 Task: Create ChildIssue0000000511 as Child Issue of Issue Issue0000000256 in Backlog  in Scrum Project Project0000000052 in Jira. Create ChildIssue0000000512 as Child Issue of Issue Issue0000000256 in Backlog  in Scrum Project Project0000000052 in Jira. Create ChildIssue0000000513 as Child Issue of Issue Issue0000000257 in Backlog  in Scrum Project Project0000000052 in Jira. Create ChildIssue0000000514 as Child Issue of Issue Issue0000000257 in Backlog  in Scrum Project Project0000000052 in Jira. Create ChildIssue0000000515 as Child Issue of Issue Issue0000000258 in Backlog  in Scrum Project Project0000000052 in Jira
Action: Mouse moved to (306, 83)
Screenshot: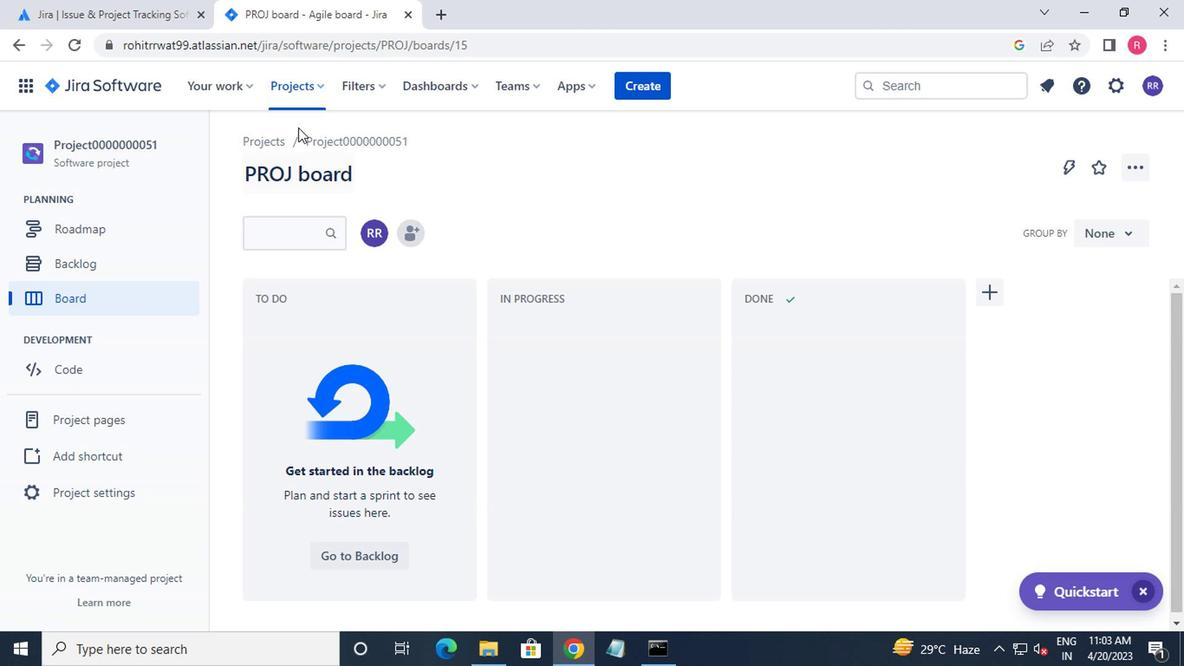 
Action: Mouse pressed left at (306, 83)
Screenshot: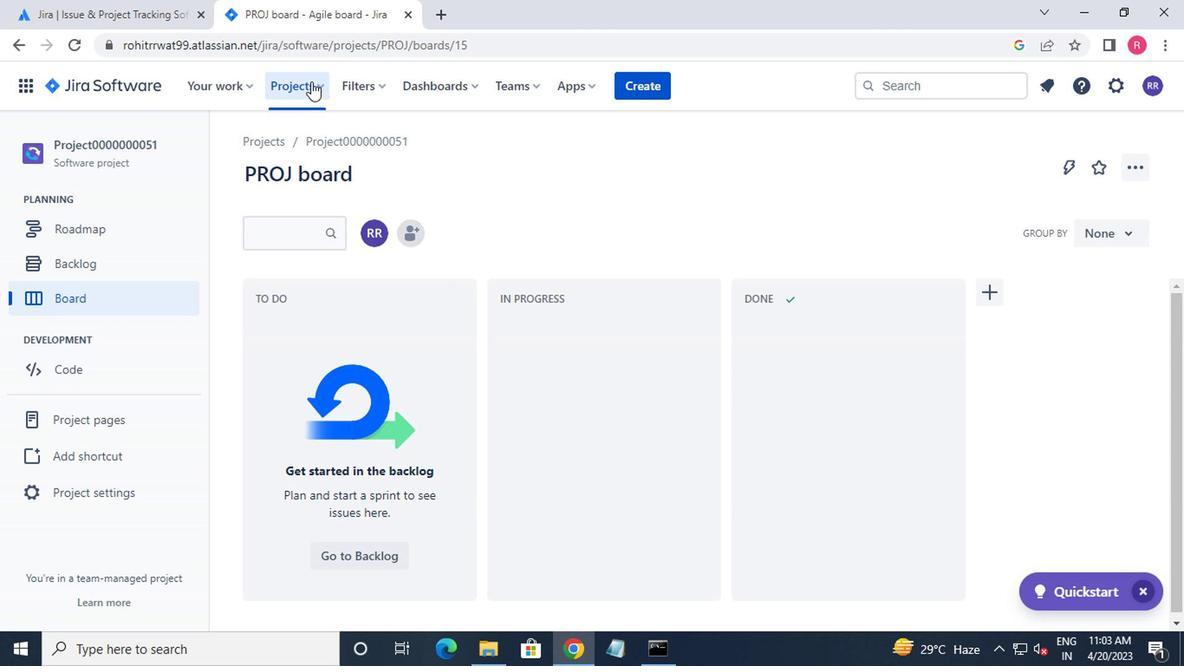 
Action: Mouse moved to (356, 196)
Screenshot: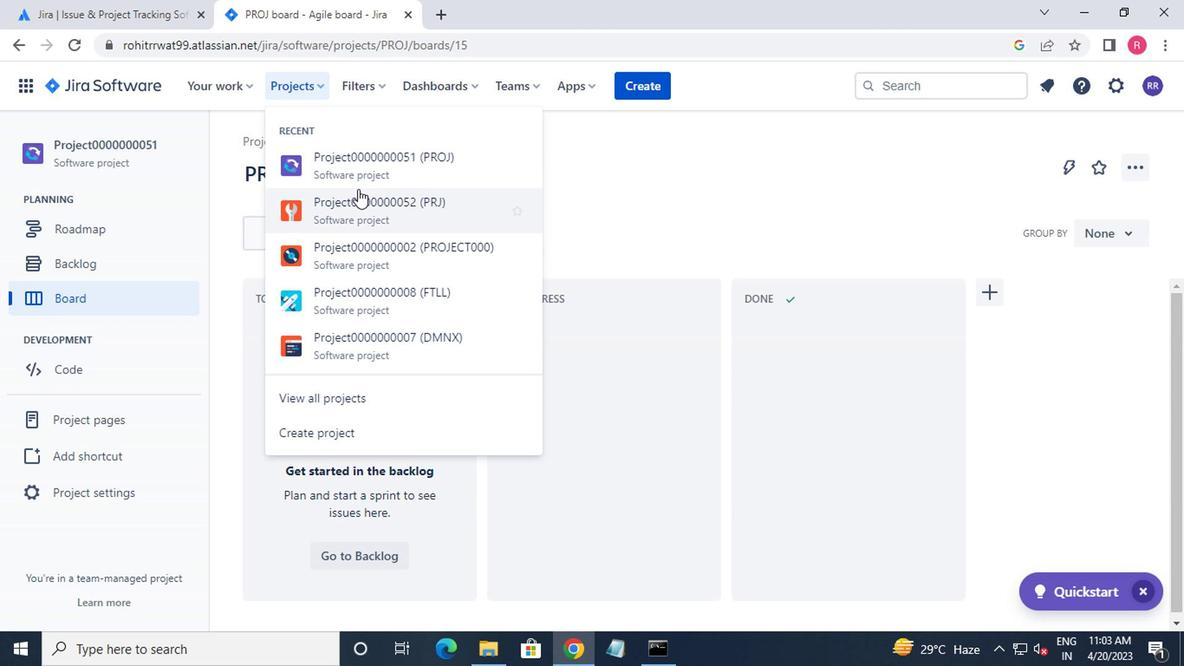 
Action: Mouse pressed left at (356, 196)
Screenshot: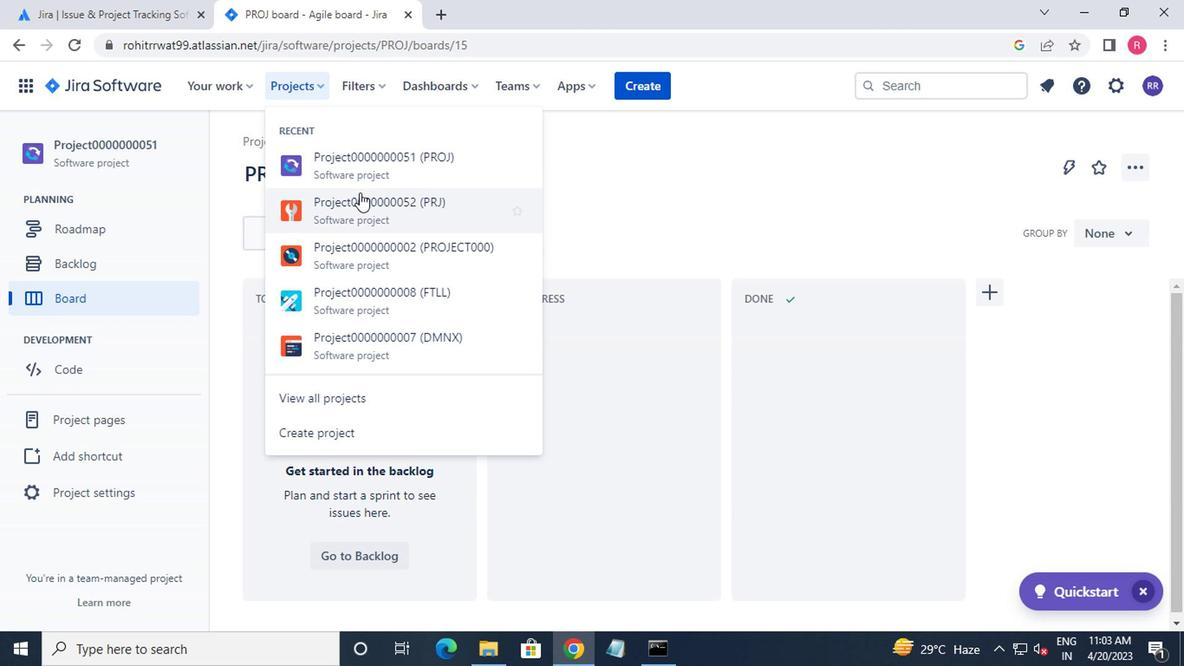 
Action: Mouse moved to (122, 257)
Screenshot: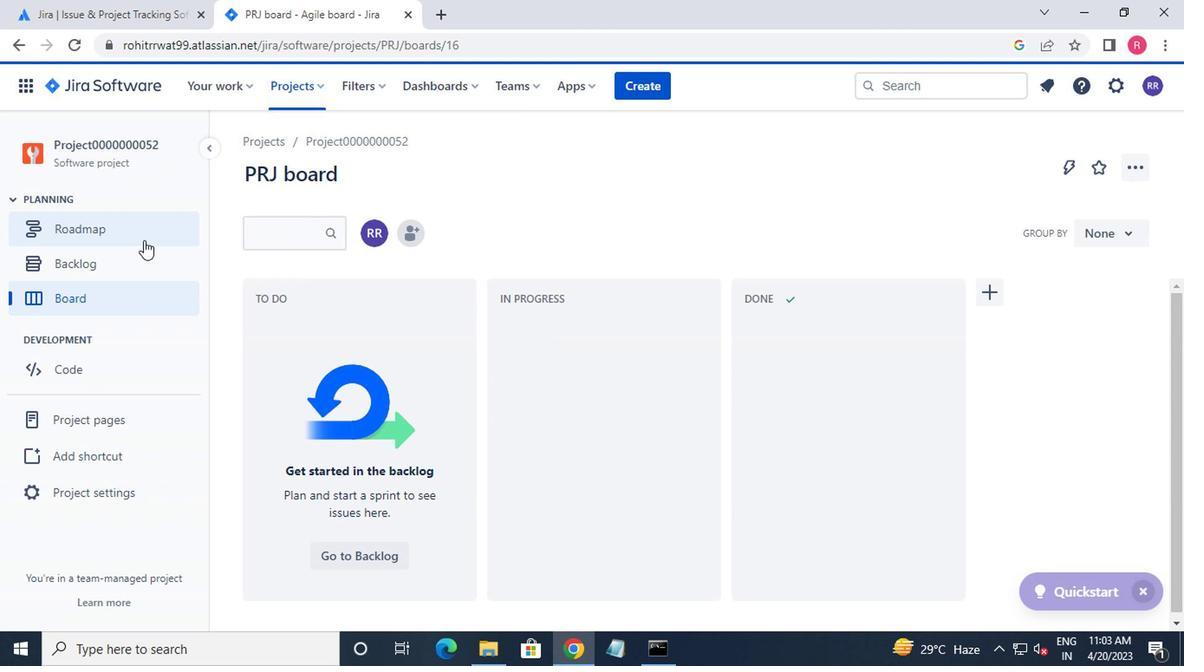 
Action: Mouse pressed left at (122, 257)
Screenshot: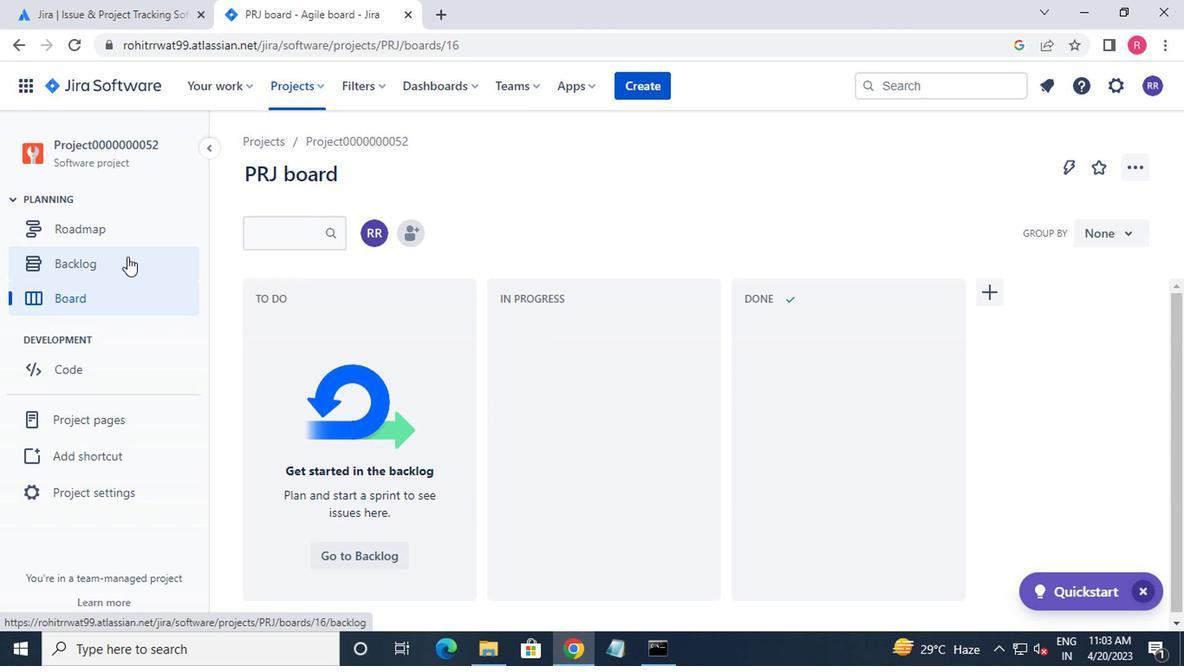 
Action: Mouse moved to (433, 348)
Screenshot: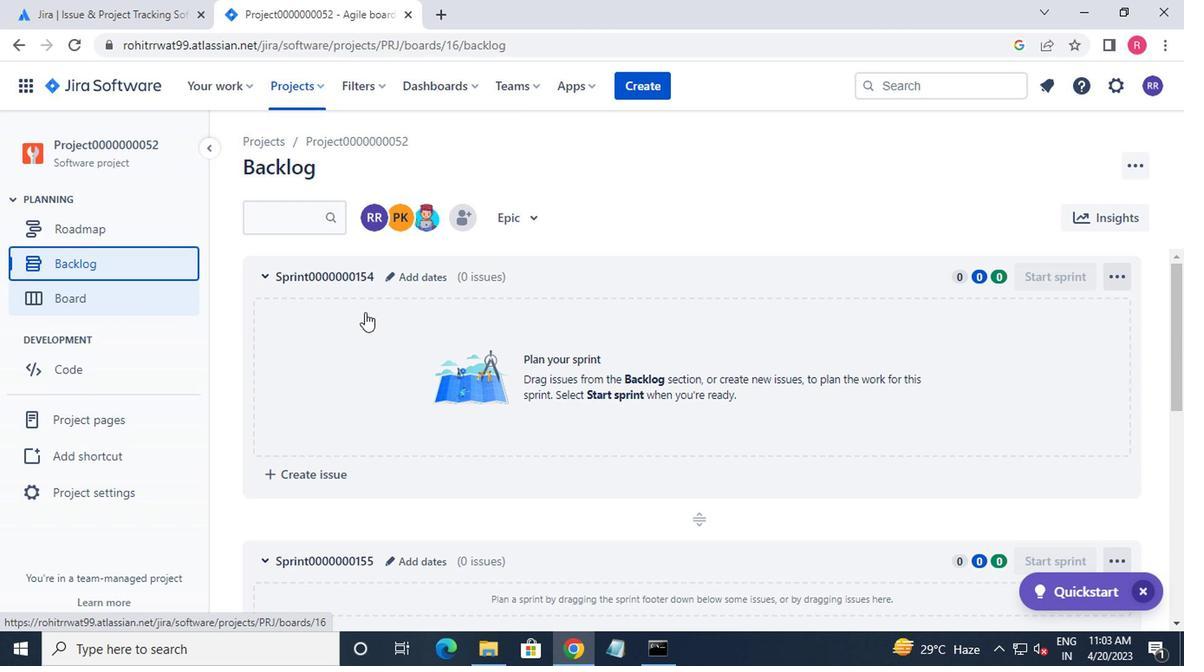 
Action: Mouse scrolled (433, 347) with delta (0, 0)
Screenshot: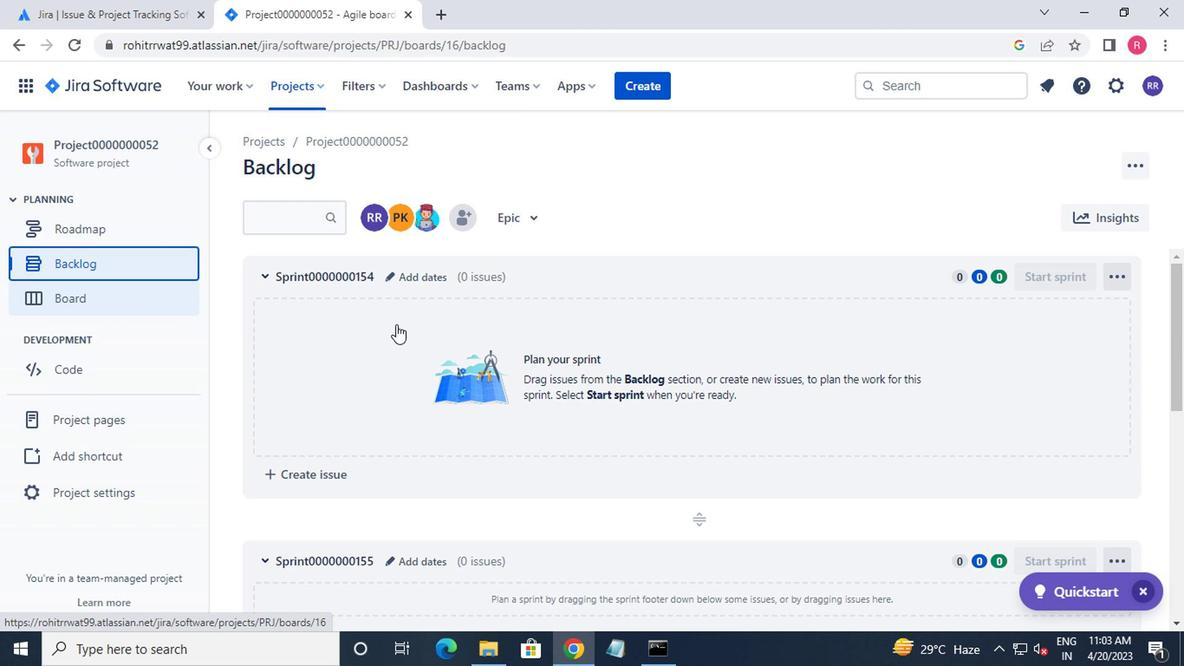 
Action: Mouse moved to (435, 350)
Screenshot: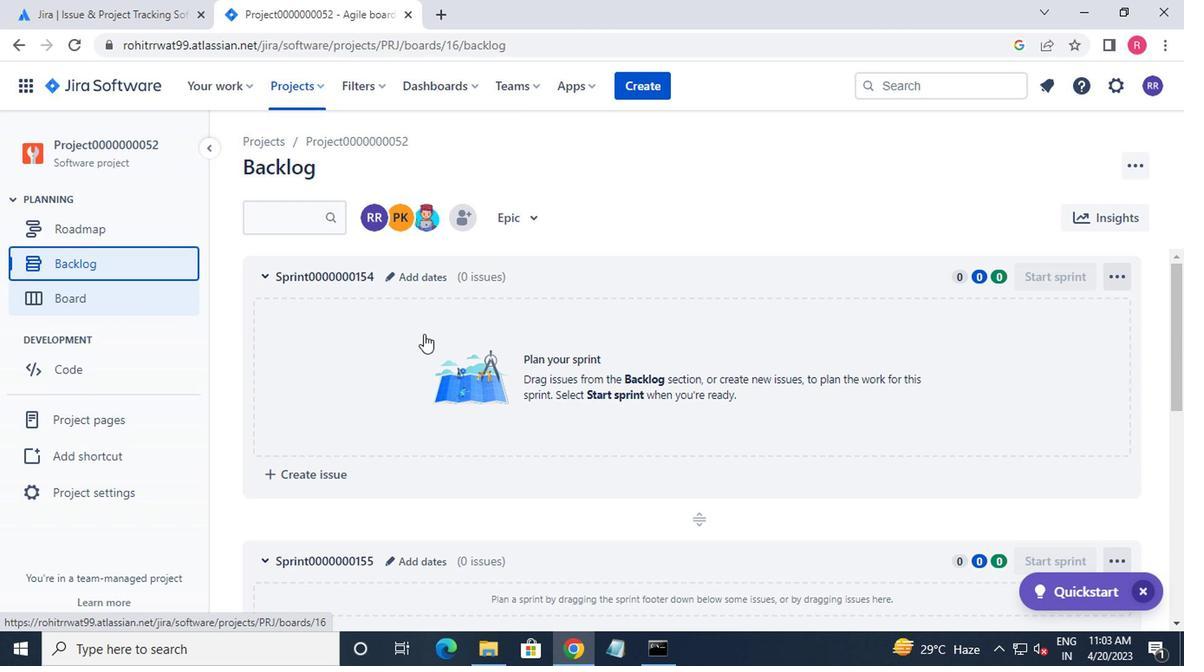 
Action: Mouse scrolled (435, 349) with delta (0, 0)
Screenshot: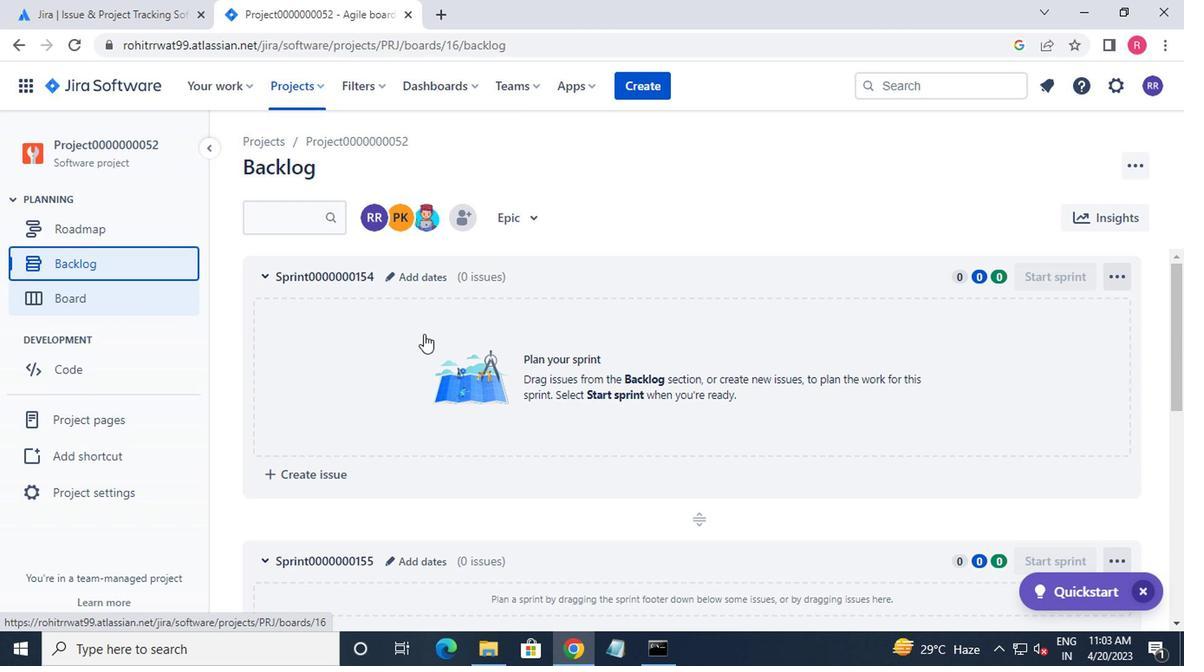 
Action: Mouse moved to (436, 350)
Screenshot: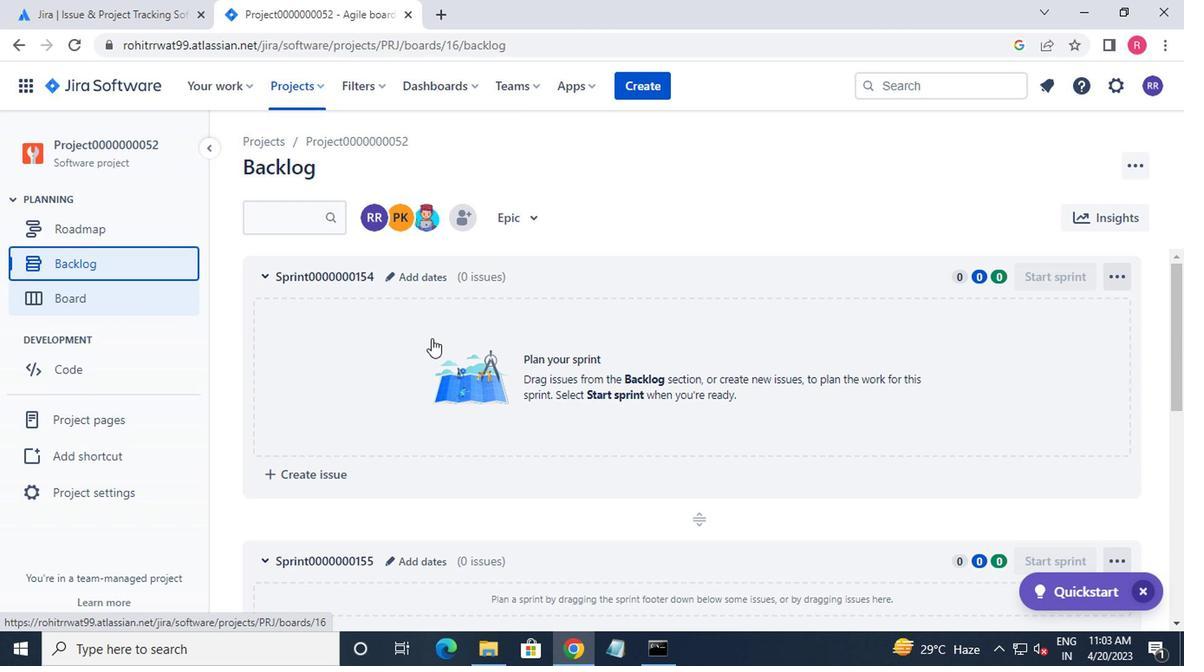 
Action: Mouse scrolled (436, 349) with delta (0, 0)
Screenshot: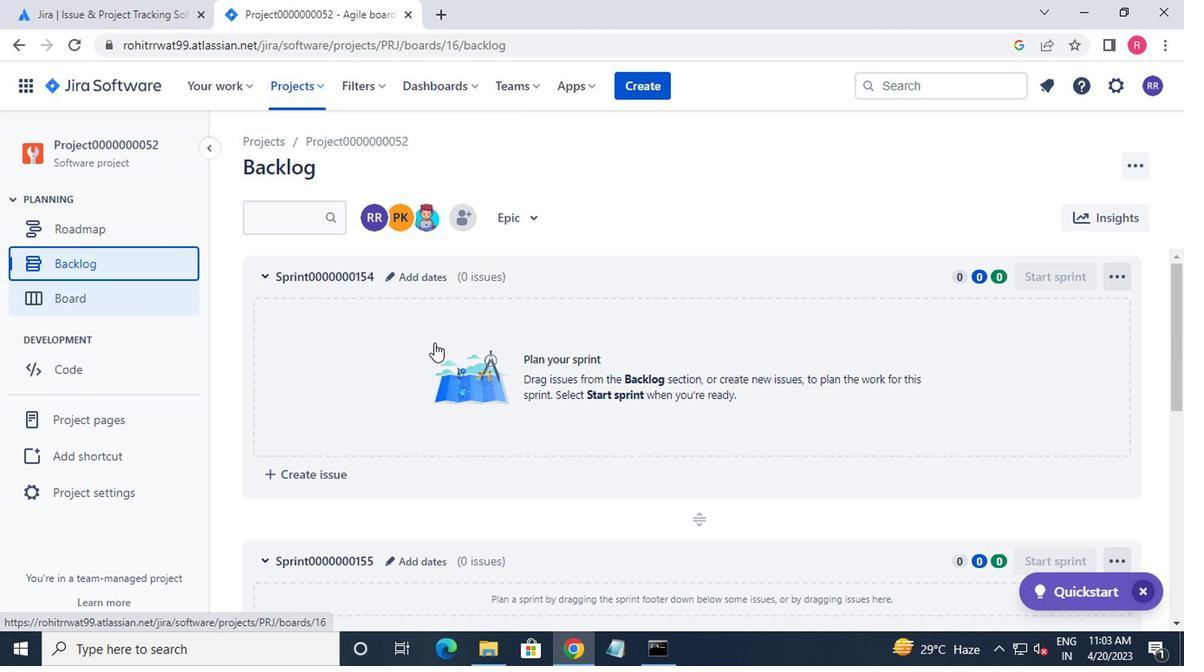 
Action: Mouse moved to (437, 350)
Screenshot: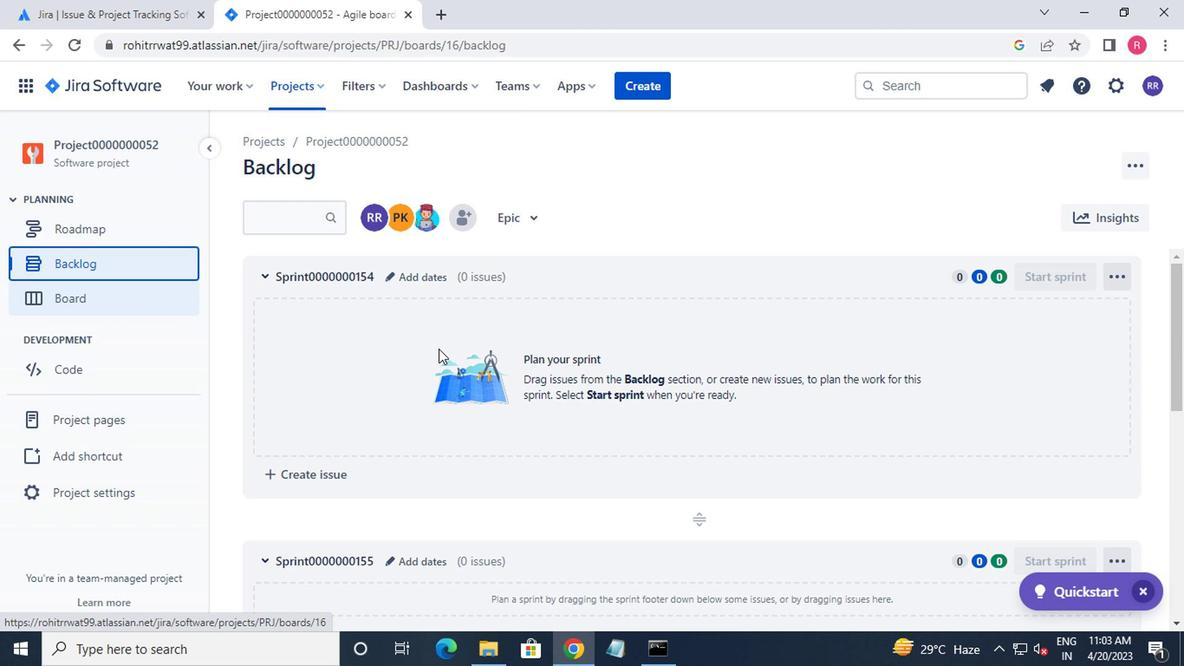 
Action: Mouse scrolled (437, 349) with delta (0, 0)
Screenshot: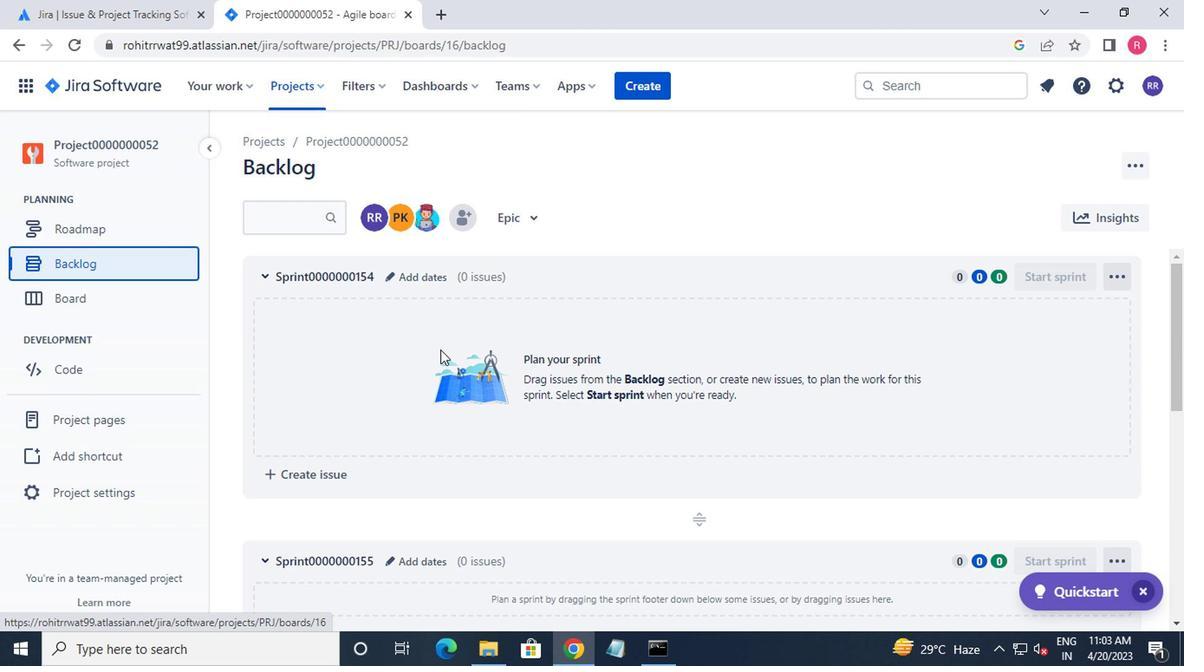 
Action: Mouse scrolled (437, 349) with delta (0, 0)
Screenshot: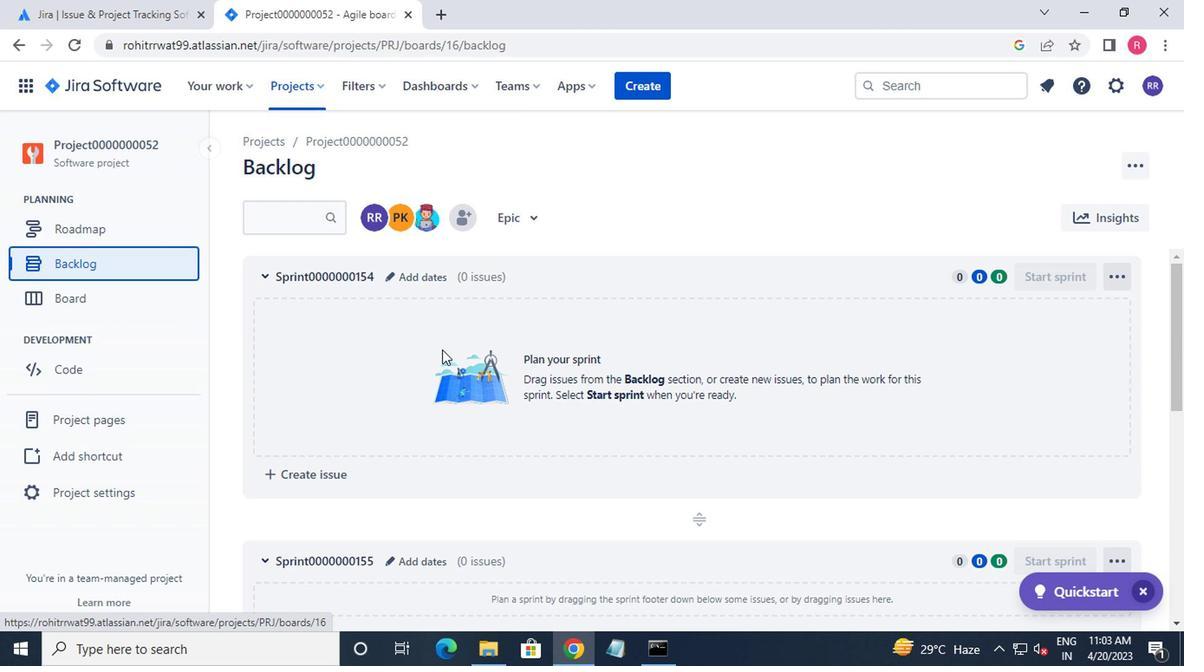
Action: Mouse moved to (454, 359)
Screenshot: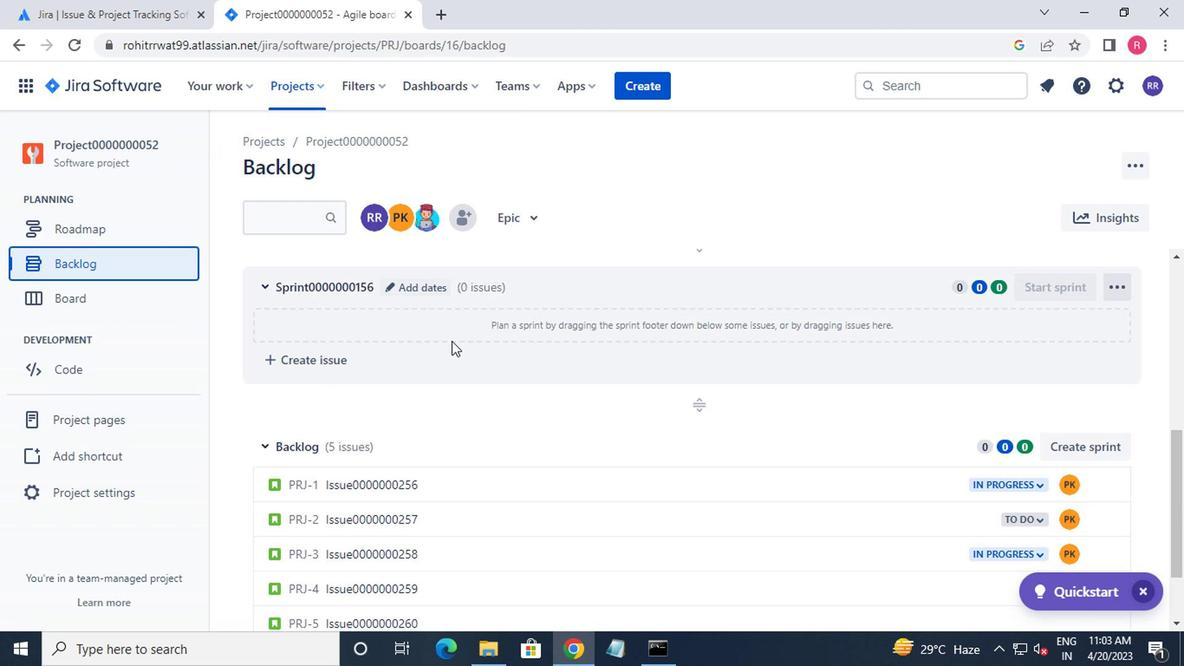 
Action: Mouse scrolled (454, 358) with delta (0, 0)
Screenshot: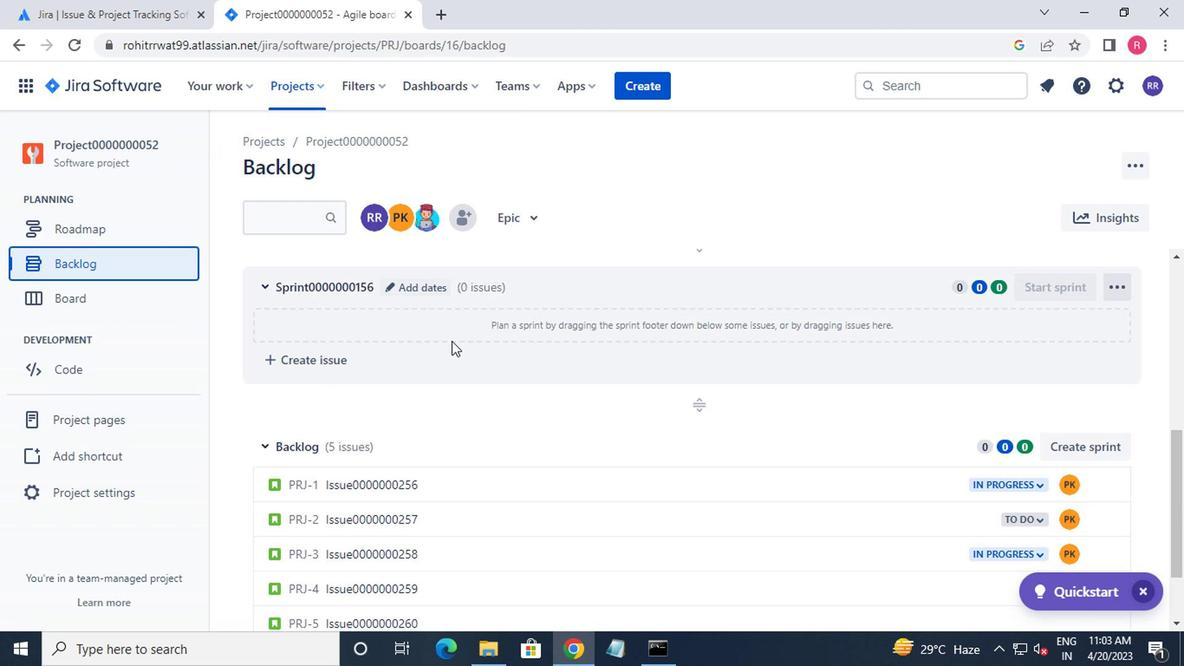 
Action: Mouse moved to (457, 362)
Screenshot: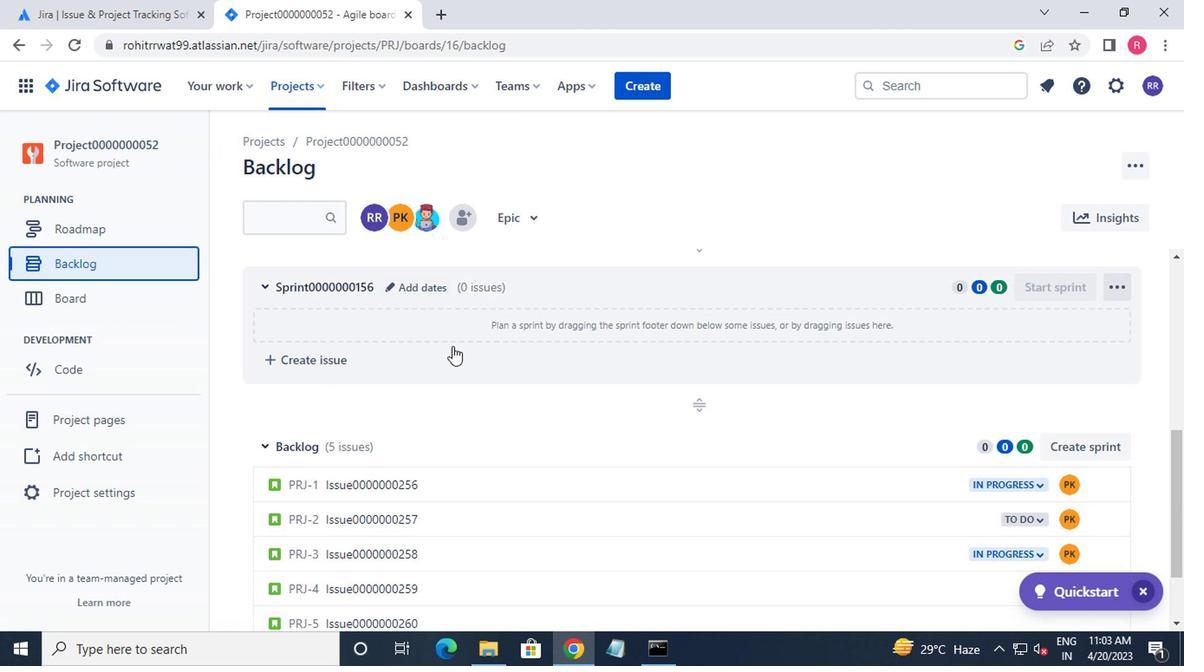 
Action: Mouse scrolled (457, 361) with delta (0, -1)
Screenshot: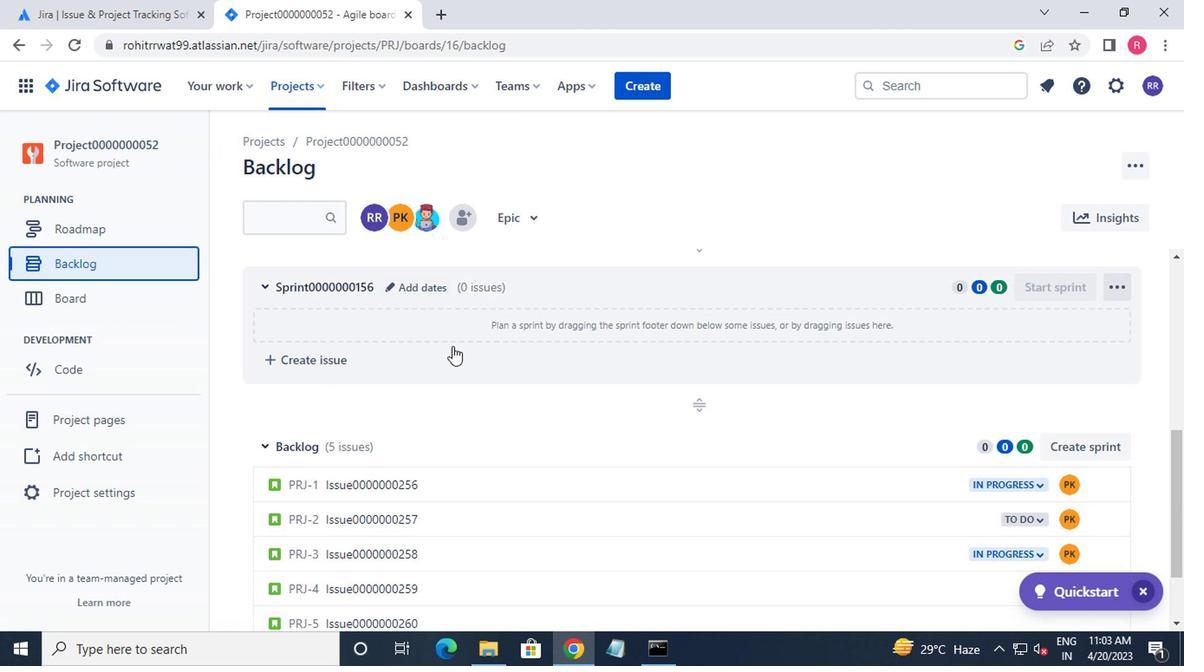 
Action: Mouse moved to (849, 386)
Screenshot: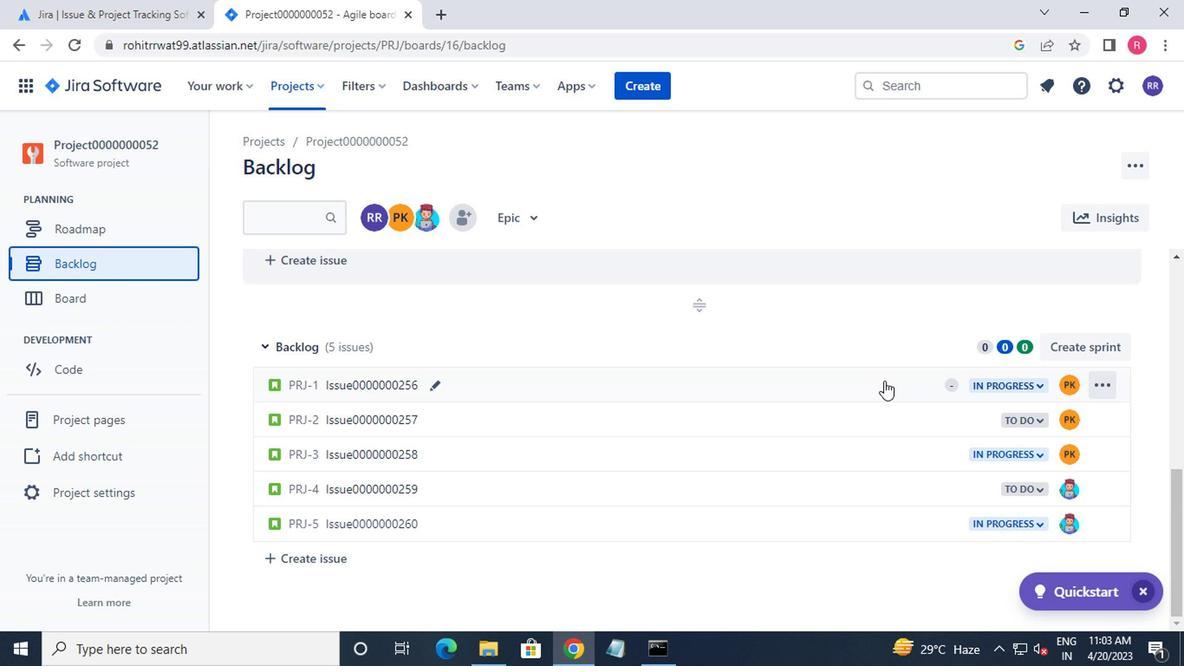
Action: Mouse pressed left at (849, 386)
Screenshot: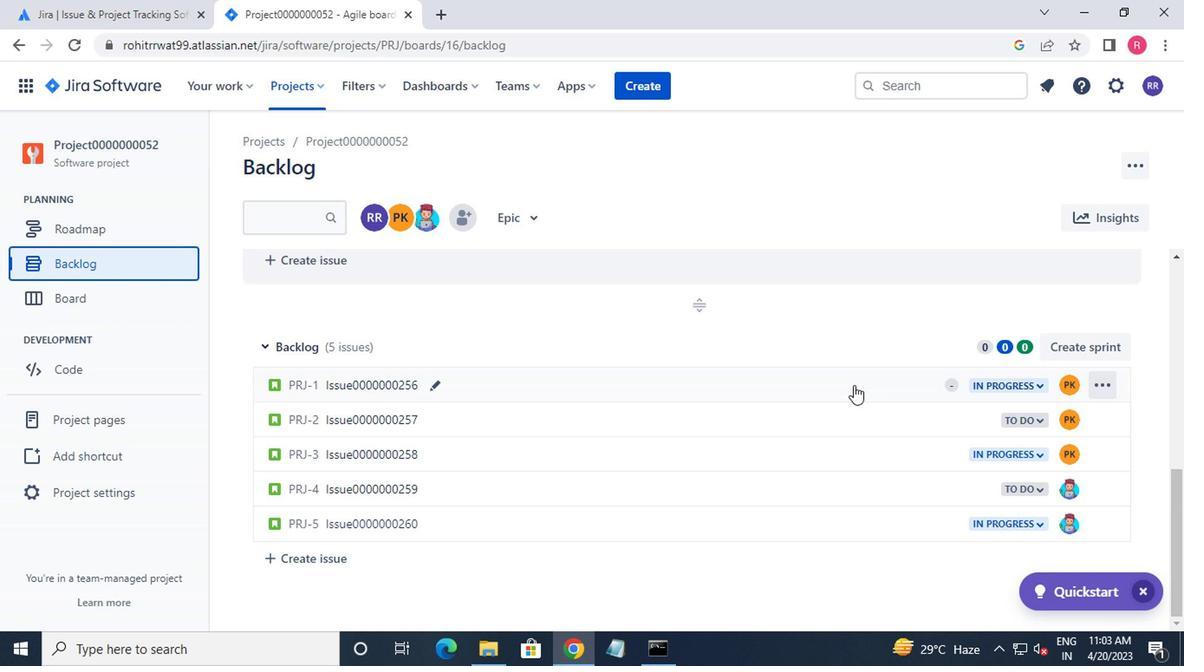 
Action: Mouse moved to (882, 354)
Screenshot: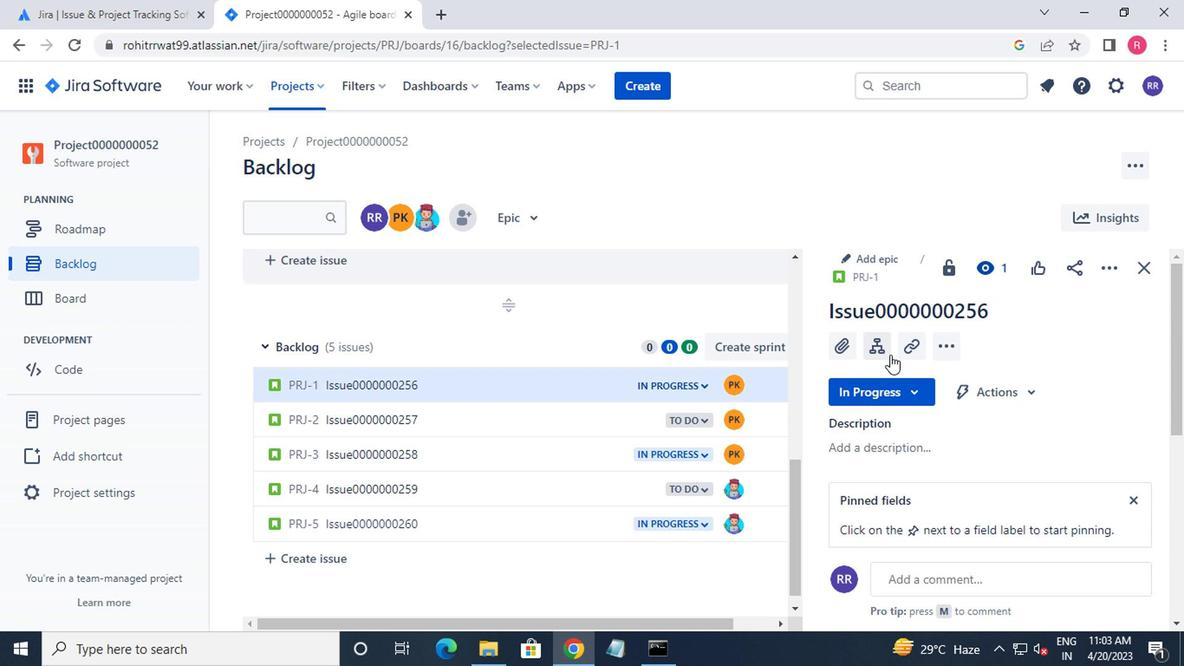 
Action: Mouse pressed left at (882, 354)
Screenshot: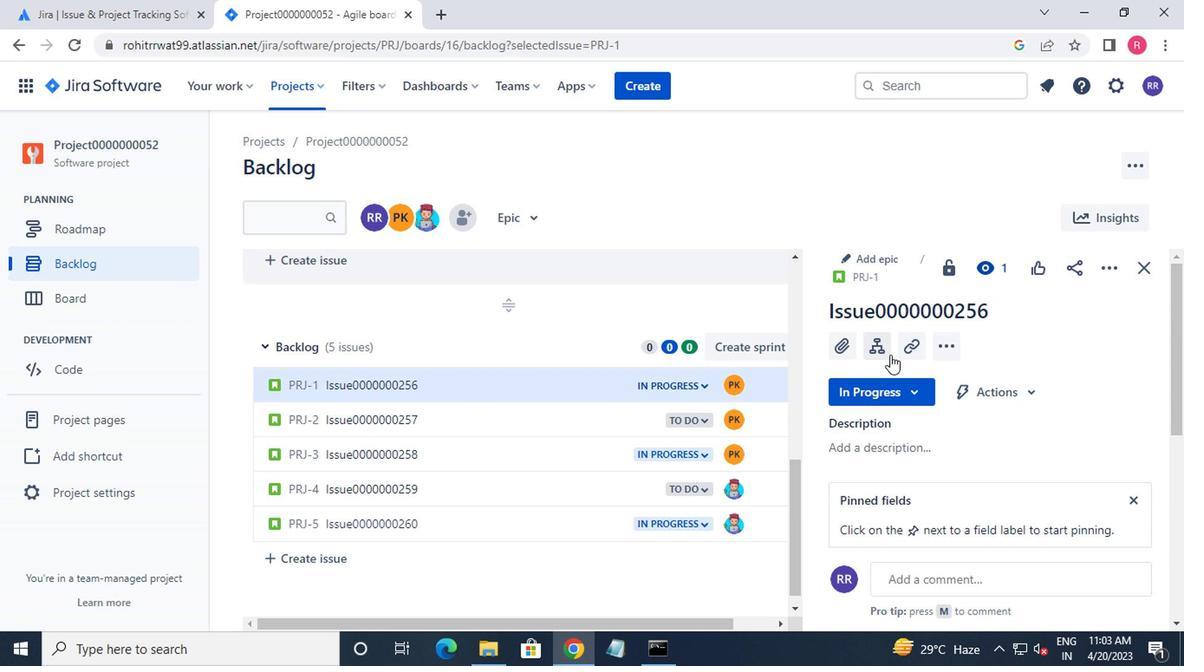 
Action: Mouse moved to (876, 373)
Screenshot: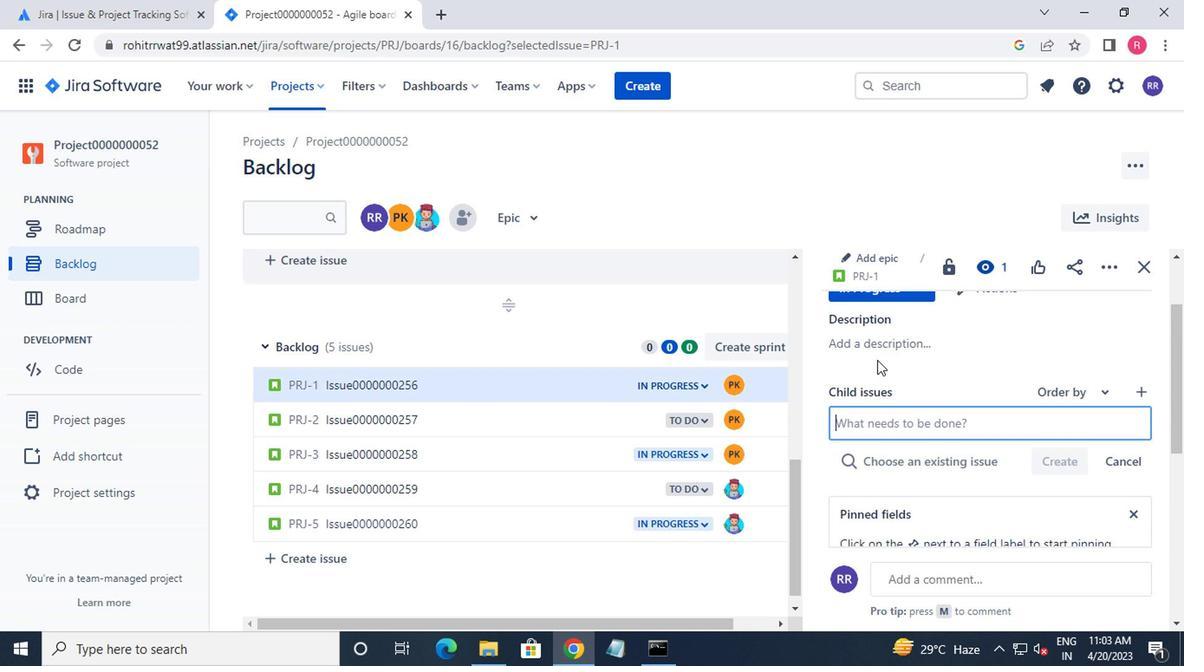 
Action: Key pressed <Key.shift>CHILD<Key.shift>ISSUE0000000511<Key.enter><Key.shift>CHILD<Key.shift>ISSU<Key.backspace><Key.backspace><Key.backspace><Key.backspace><Key.shift>ISSUE0000000512
Screenshot: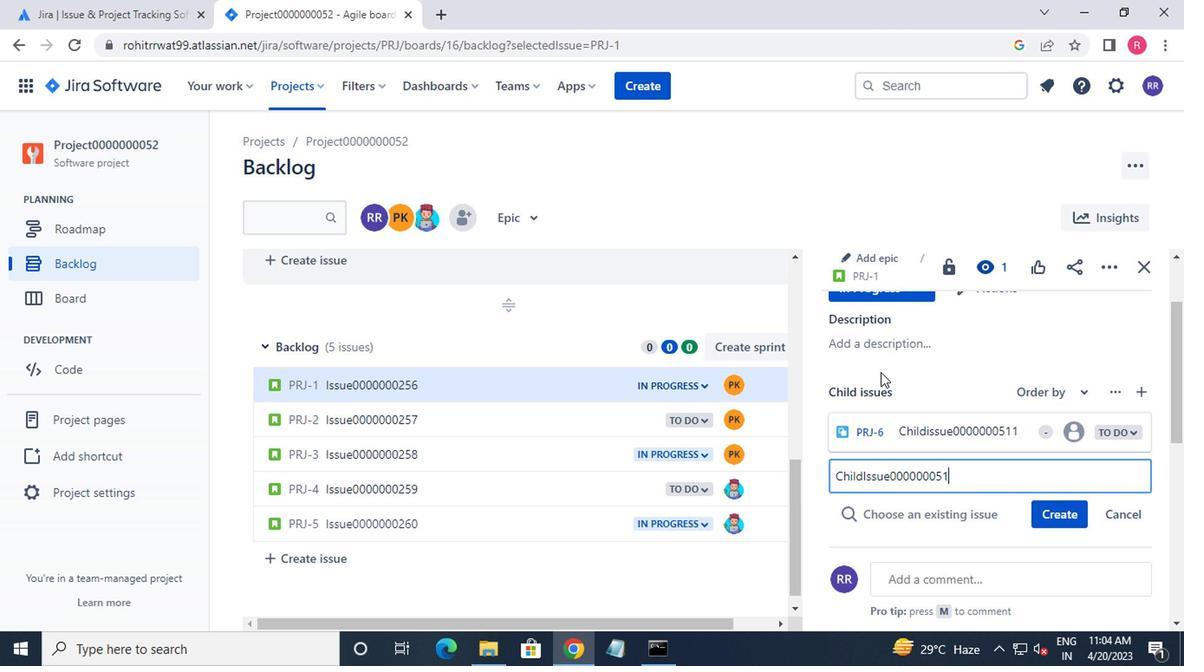 
Action: Mouse moved to (1053, 518)
Screenshot: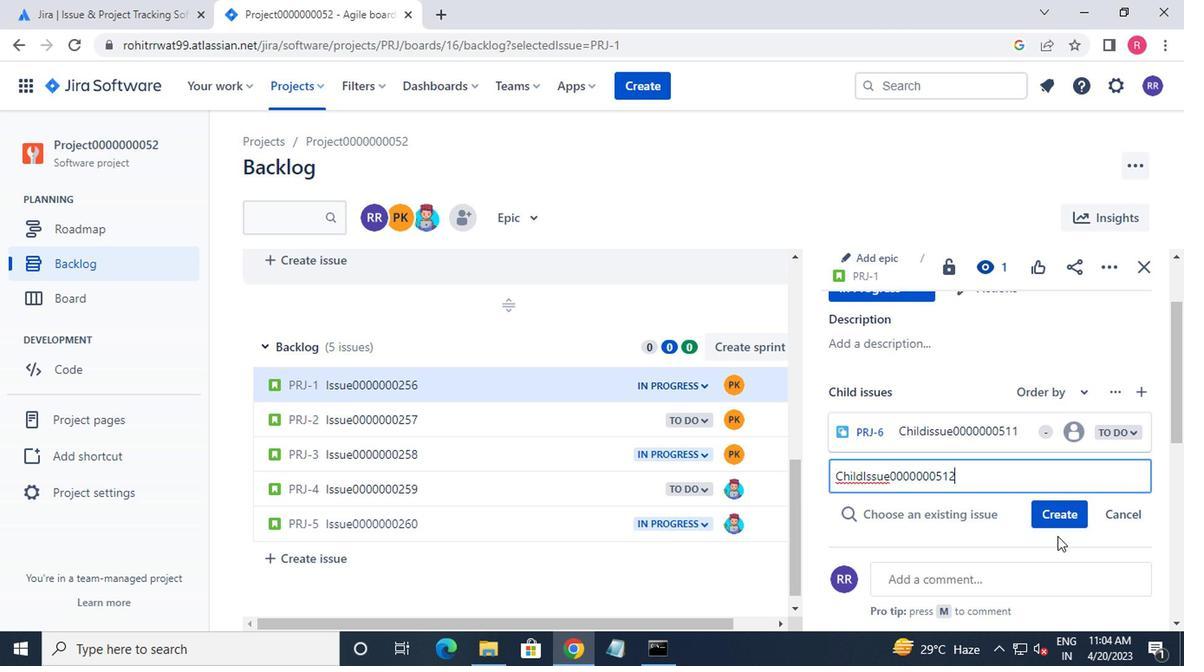 
Action: Mouse pressed left at (1053, 518)
Screenshot: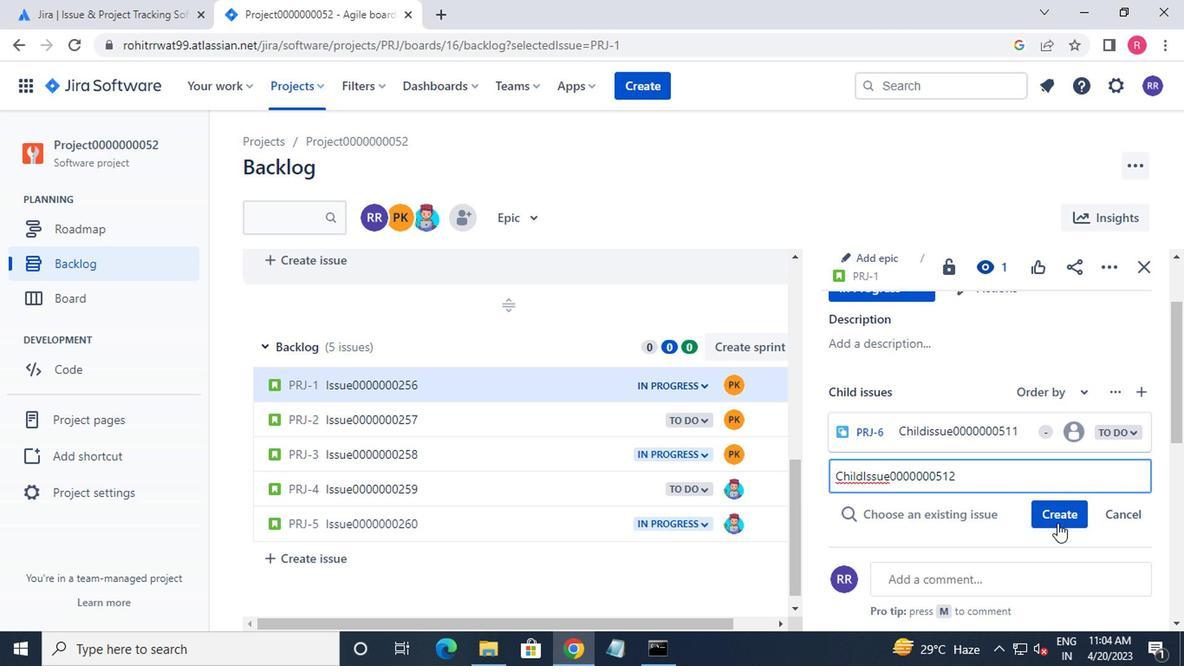 
Action: Mouse moved to (460, 419)
Screenshot: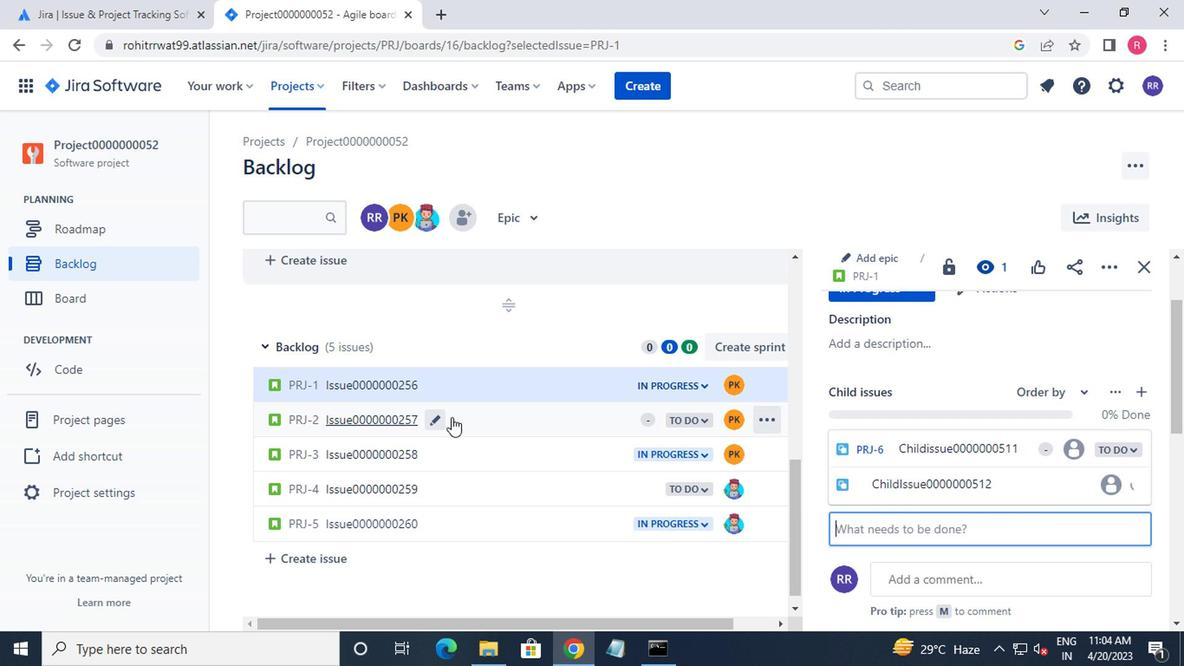 
Action: Mouse pressed left at (460, 419)
Screenshot: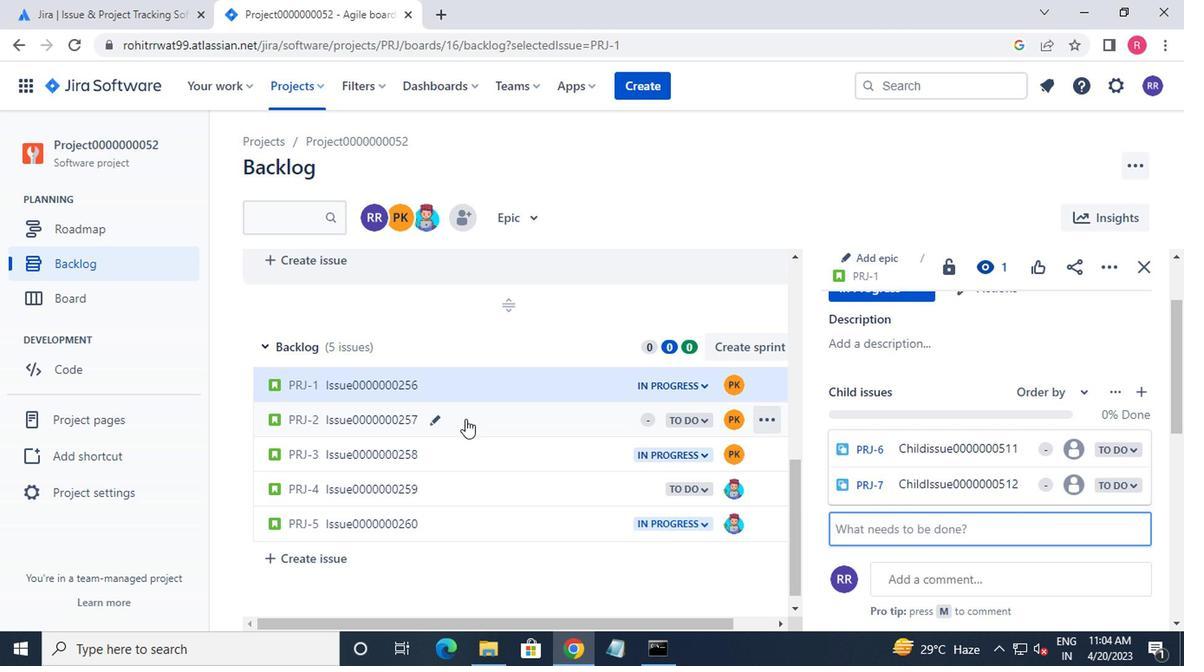 
Action: Mouse moved to (869, 346)
Screenshot: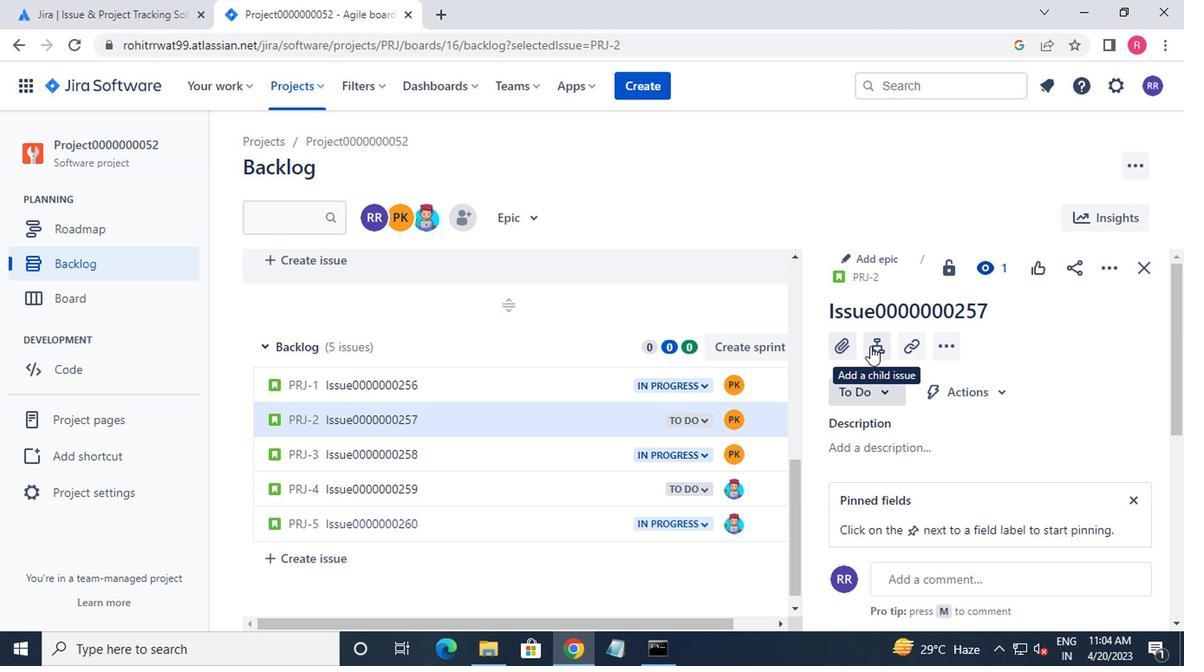 
Action: Mouse pressed left at (869, 346)
Screenshot: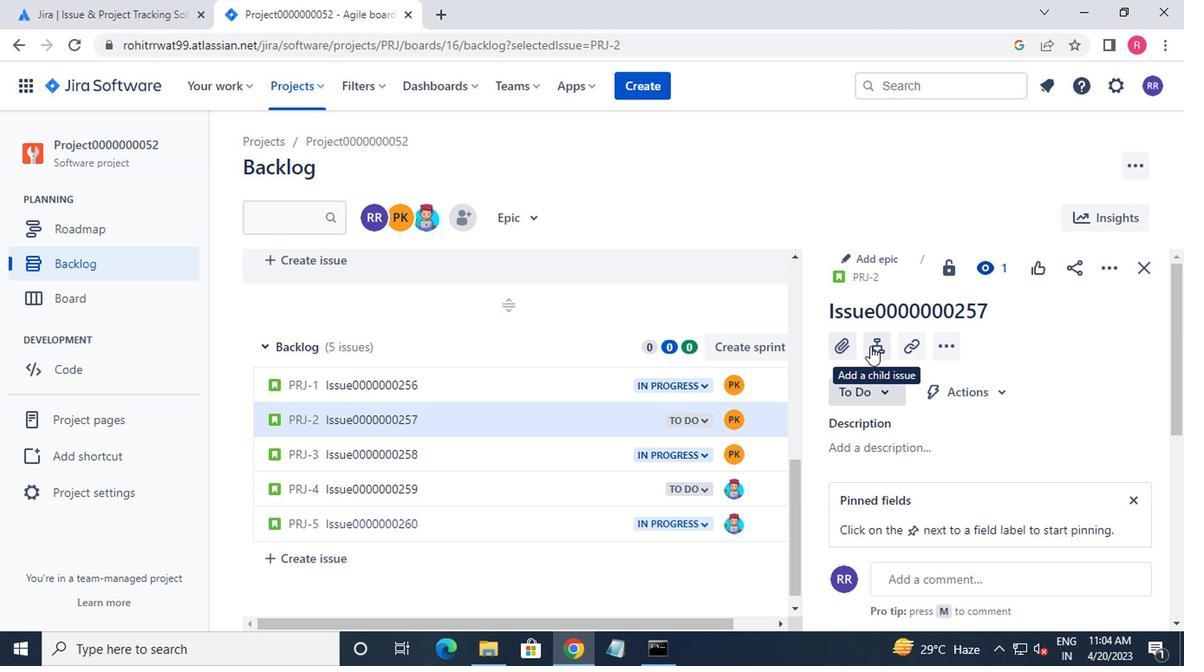 
Action: Mouse moved to (866, 389)
Screenshot: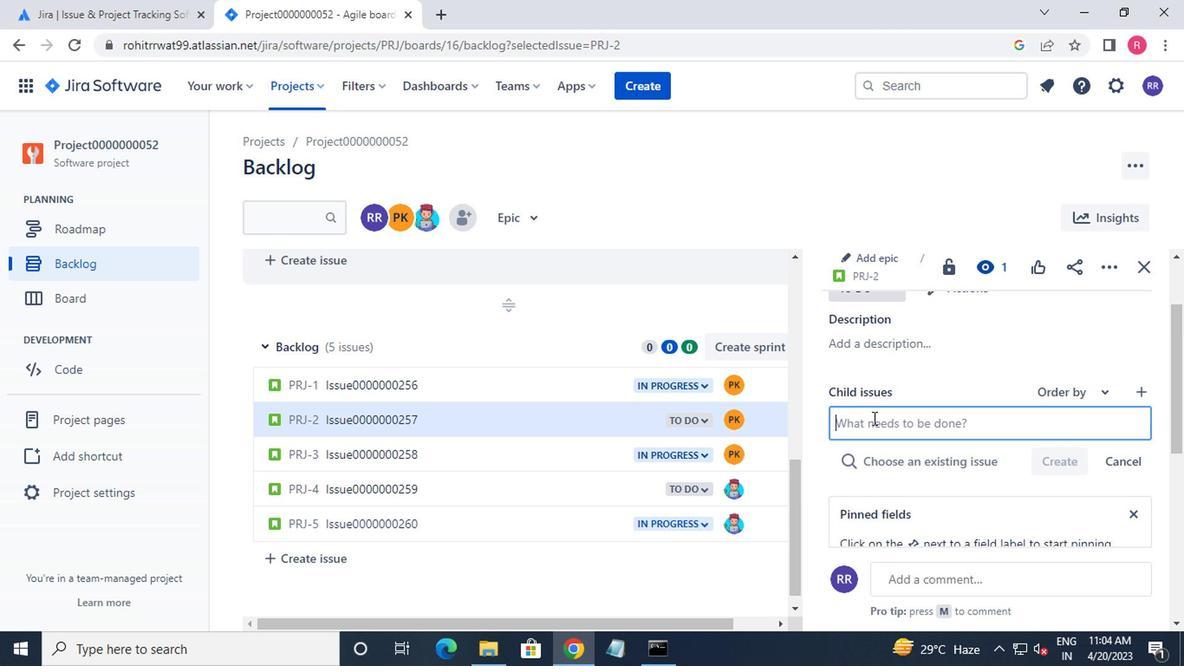 
Action: Key pressed <Key.shift>CHILD<Key.shift_r>ISSUE0000000513<Key.enter><Key.shift><Key.shift><Key.shift><Key.shift><Key.shift><Key.shift><Key.shift><Key.shift>CHILD<Key.shift>ISSUE0000000514<Key.enter>
Screenshot: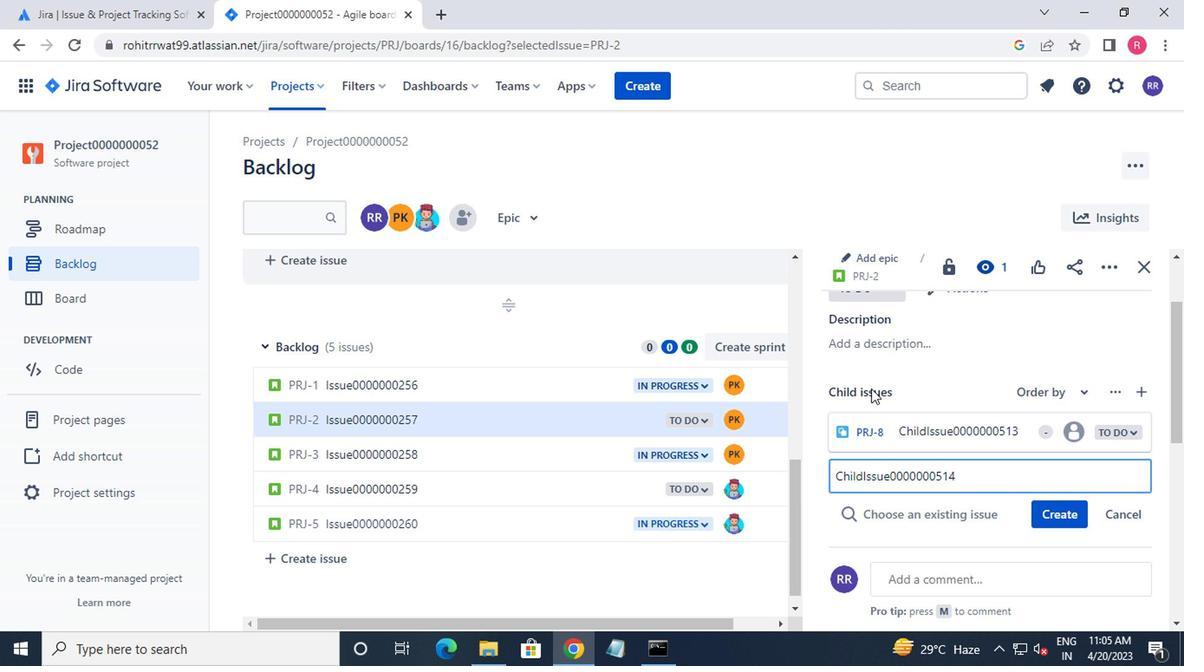 
Action: Mouse moved to (536, 452)
Screenshot: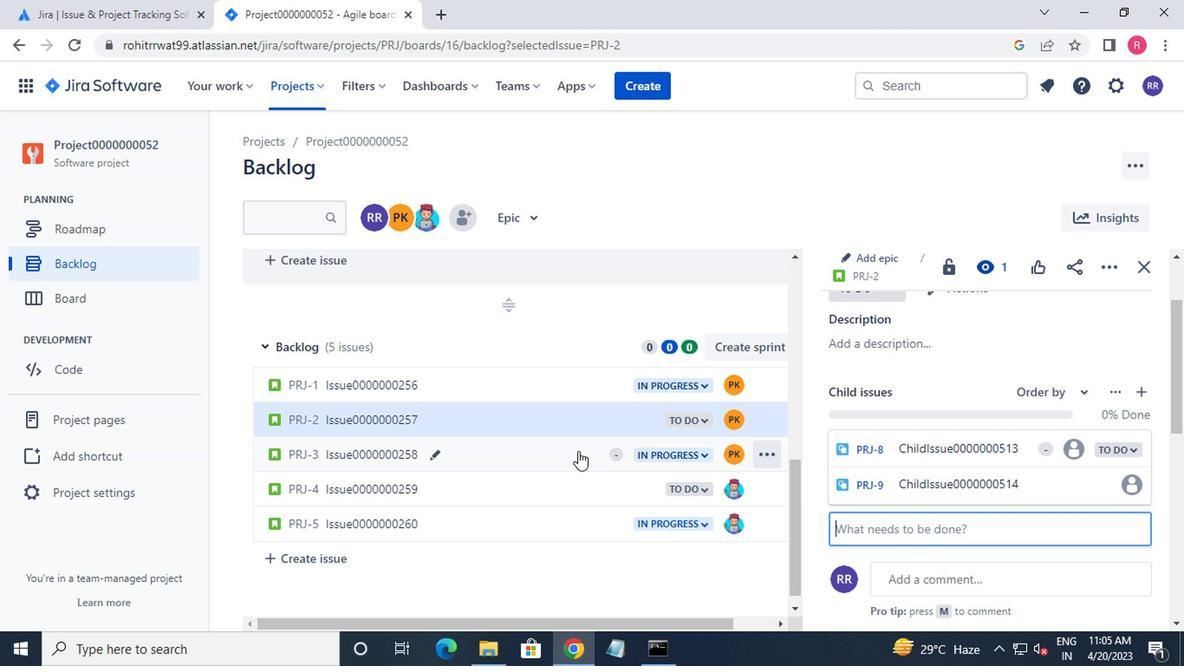 
Action: Mouse pressed left at (536, 452)
Screenshot: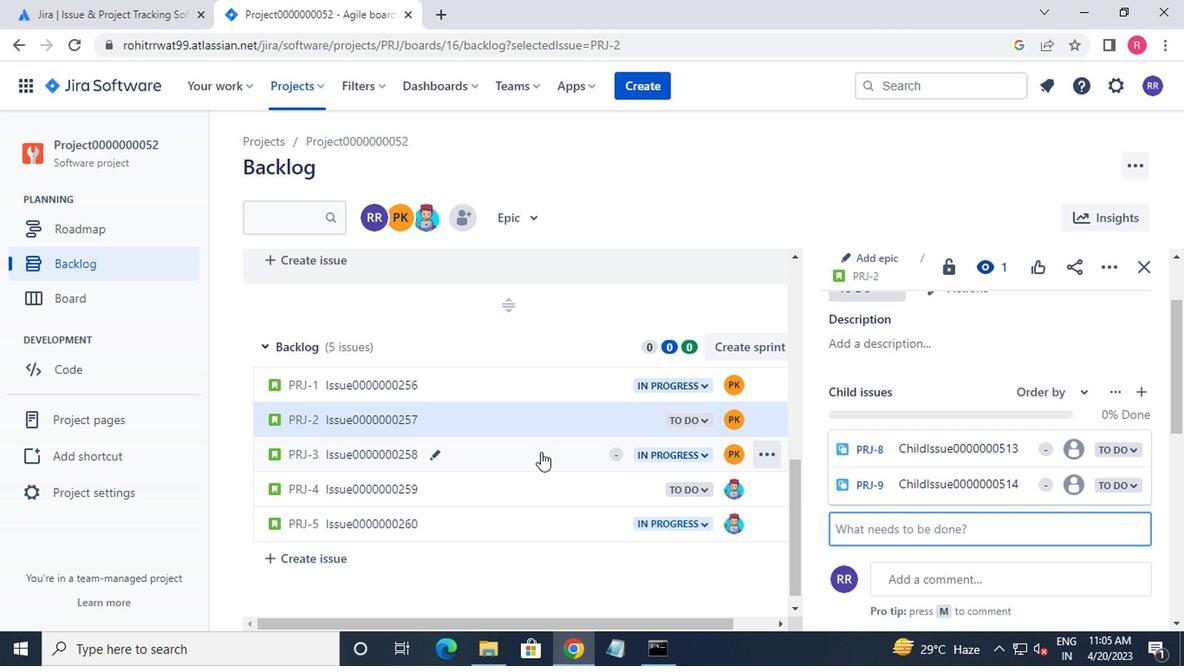 
Action: Mouse moved to (871, 348)
Screenshot: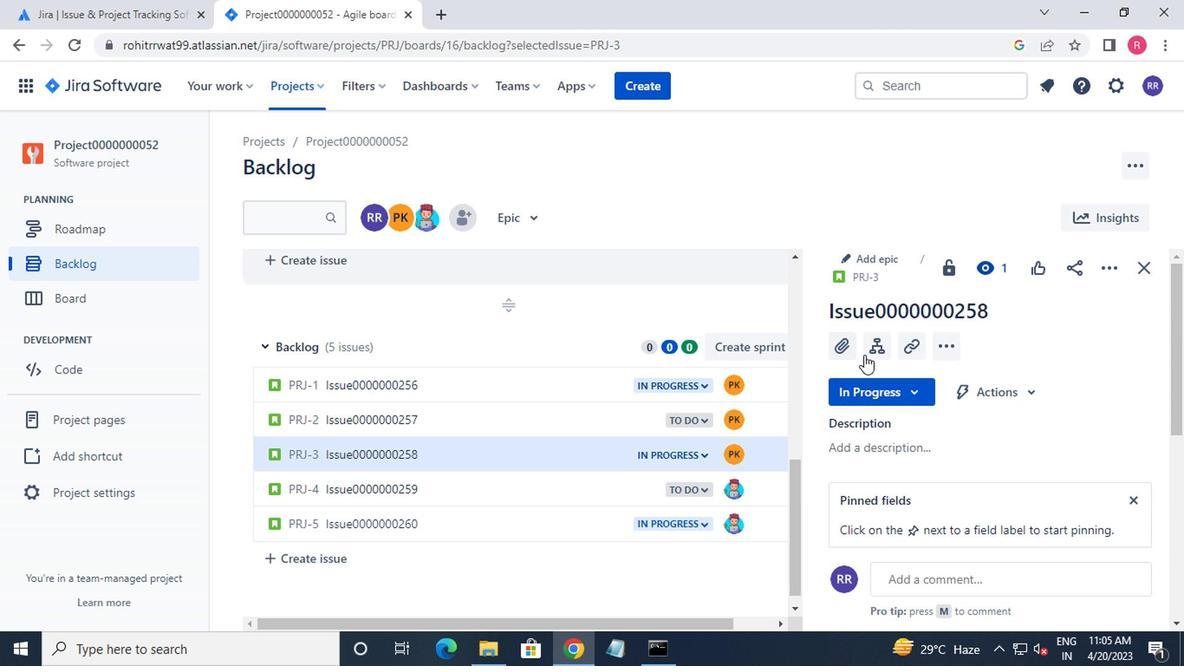 
Action: Mouse pressed left at (871, 348)
Screenshot: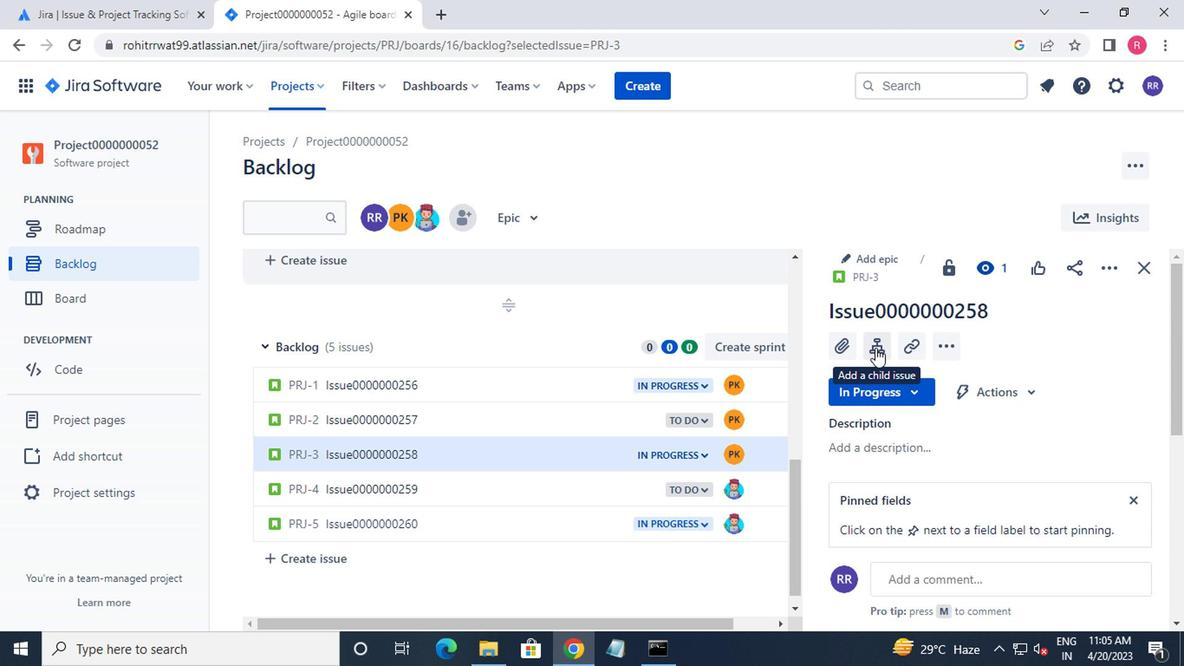 
Action: Mouse moved to (845, 349)
Screenshot: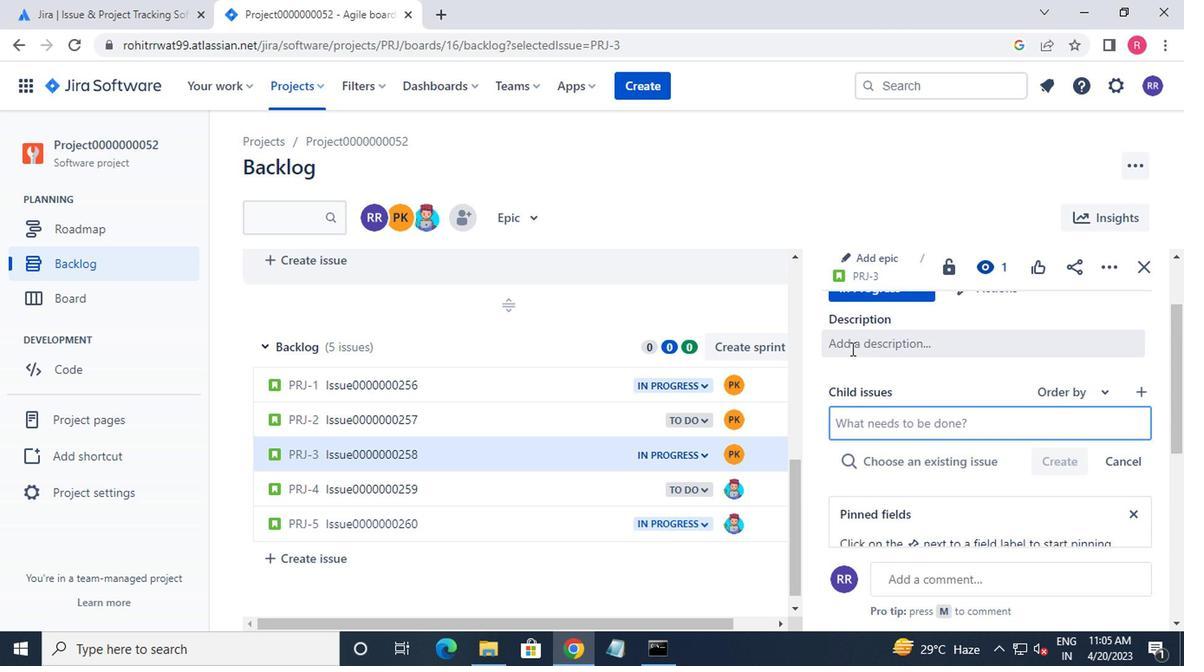 
Action: Key pressed <Key.shift>CHILD<Key.shift>ISSUE0000000515<Key.enter><Key.f8>
Screenshot: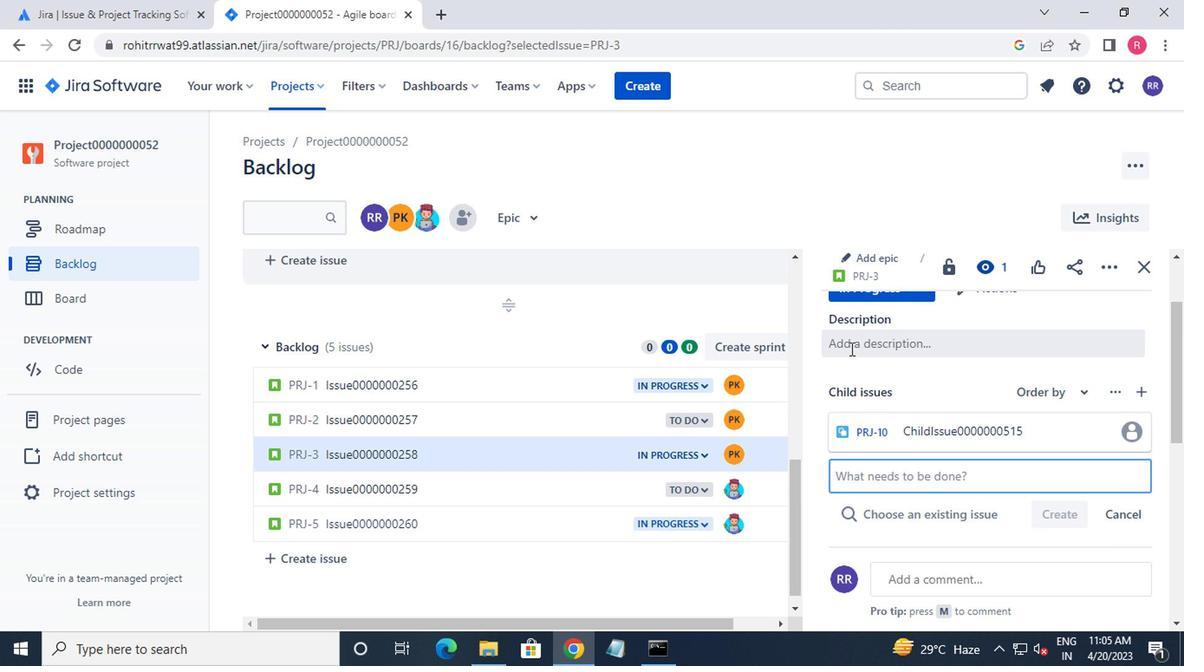 
